 Task: Add Garden Of Life Organic Vanilla Cookie Flavor Creamy Protein With Oatmilk Powder to the cart.
Action: Mouse moved to (333, 154)
Screenshot: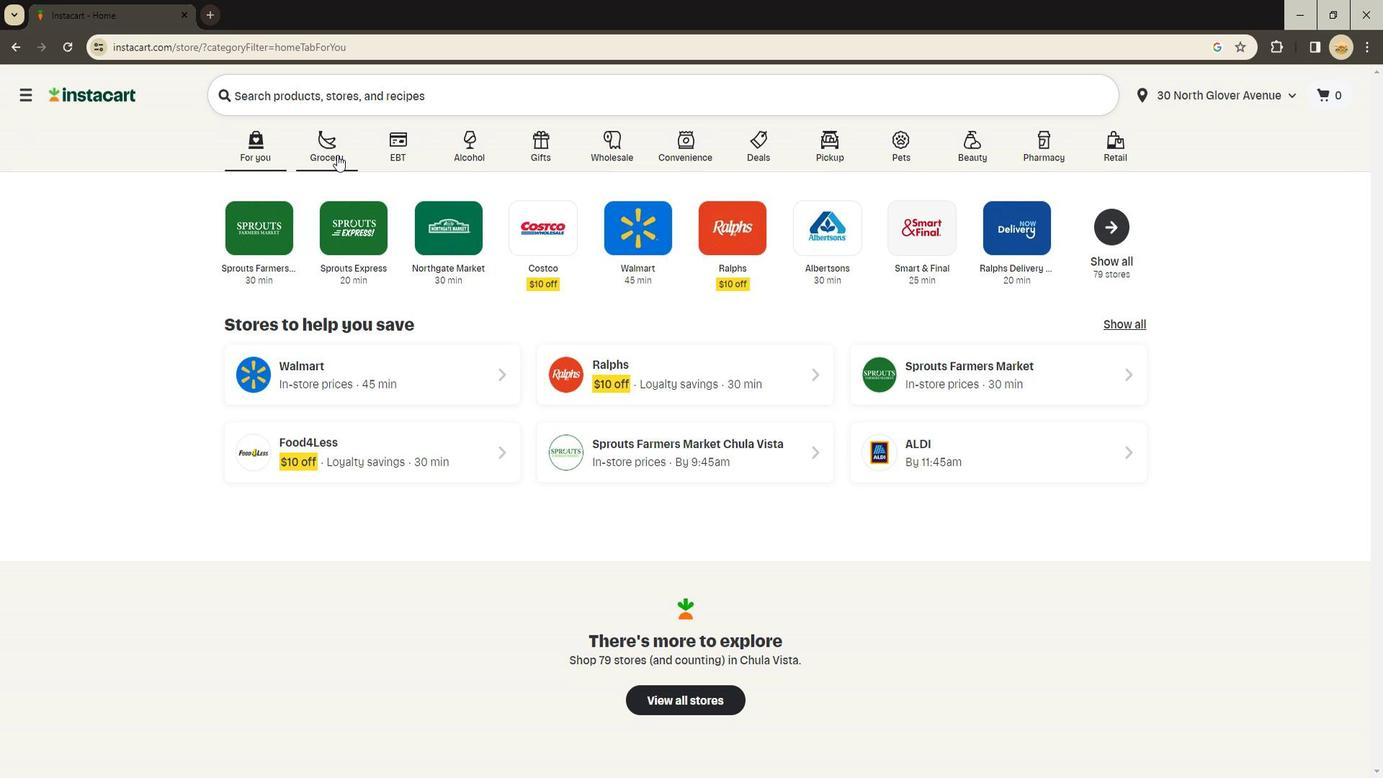 
Action: Mouse pressed left at (333, 154)
Screenshot: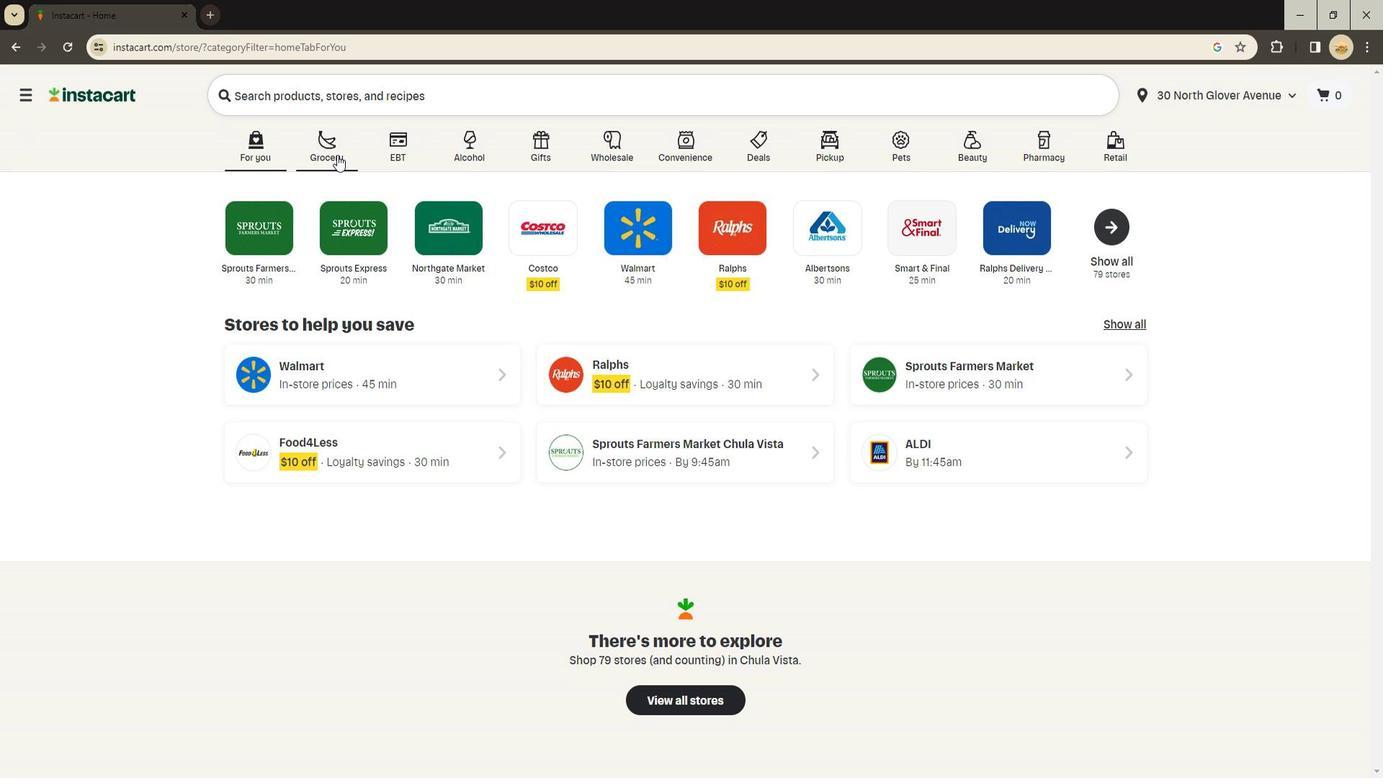 
Action: Mouse moved to (357, 415)
Screenshot: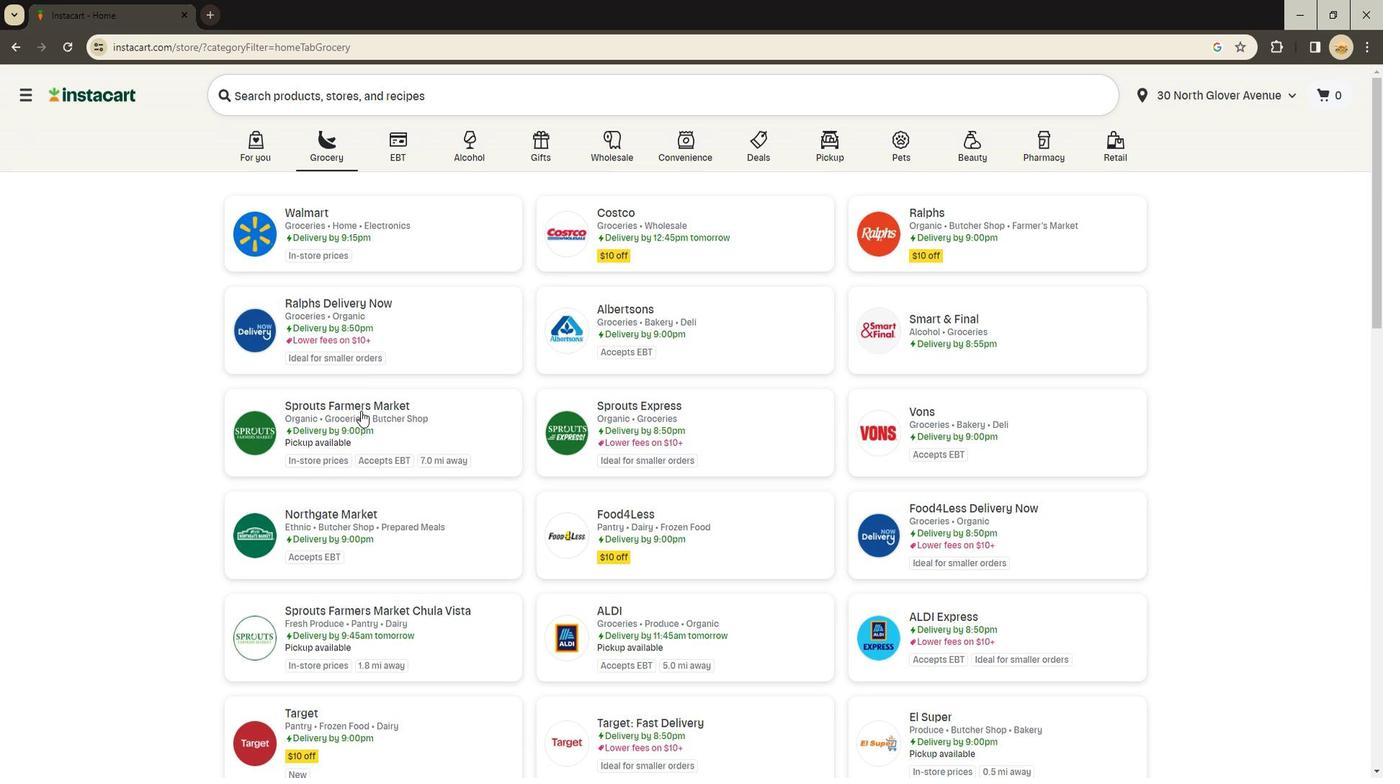 
Action: Mouse pressed left at (357, 415)
Screenshot: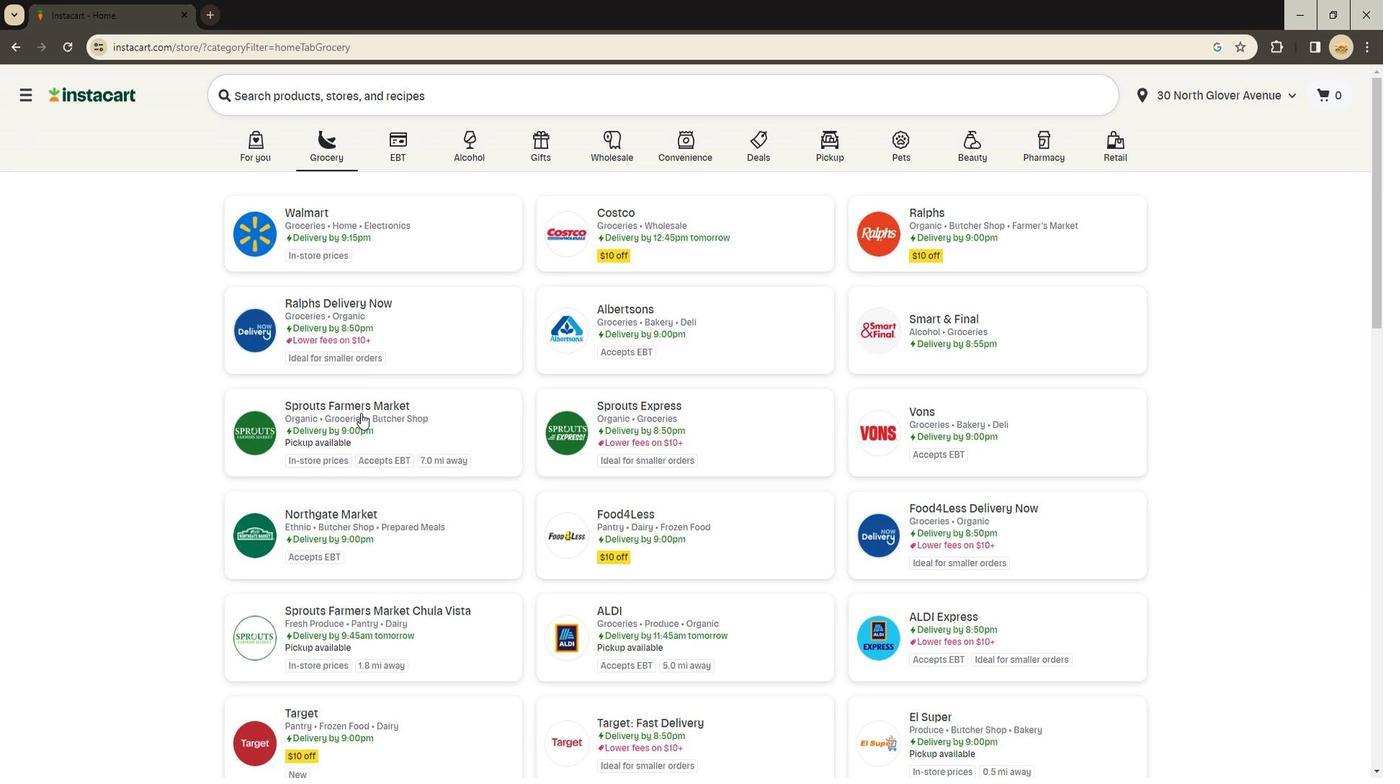 
Action: Mouse moved to (127, 482)
Screenshot: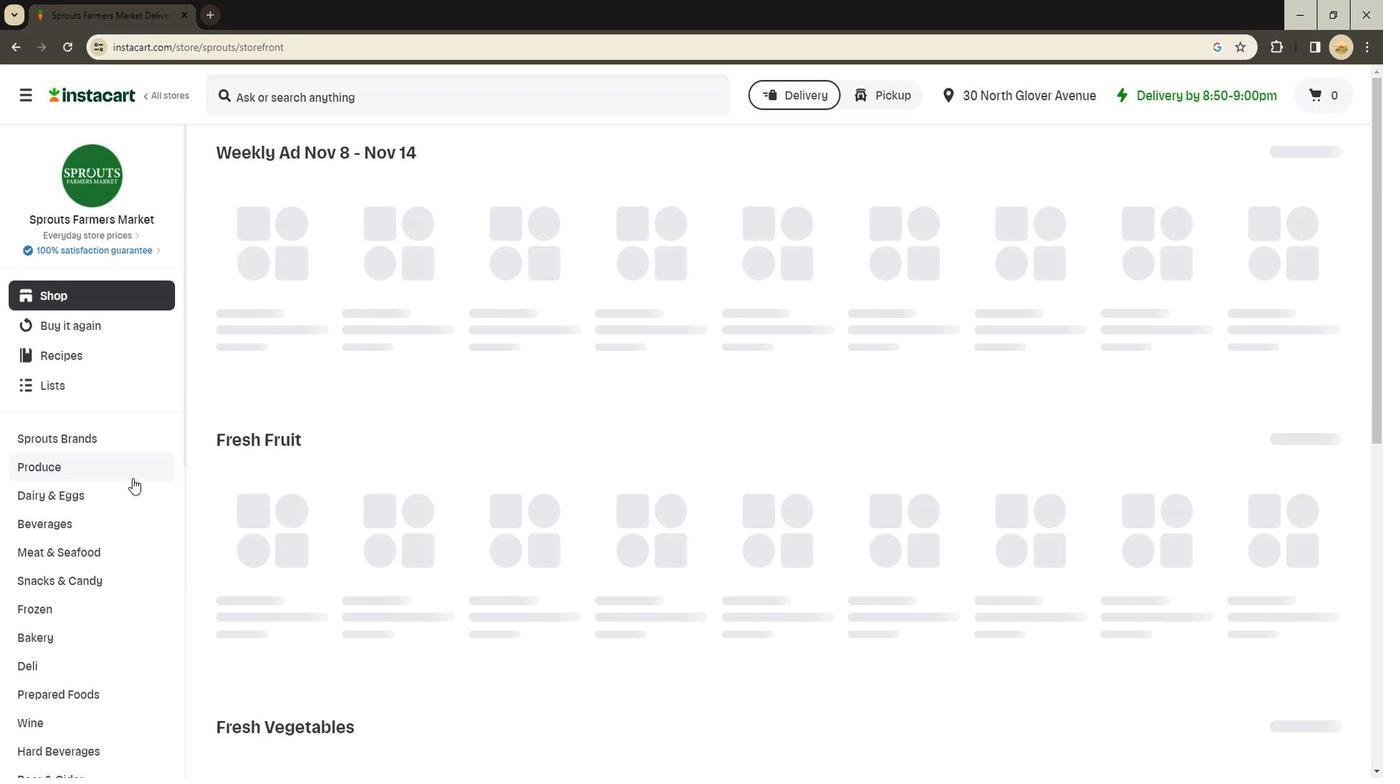 
Action: Mouse scrolled (127, 482) with delta (0, 0)
Screenshot: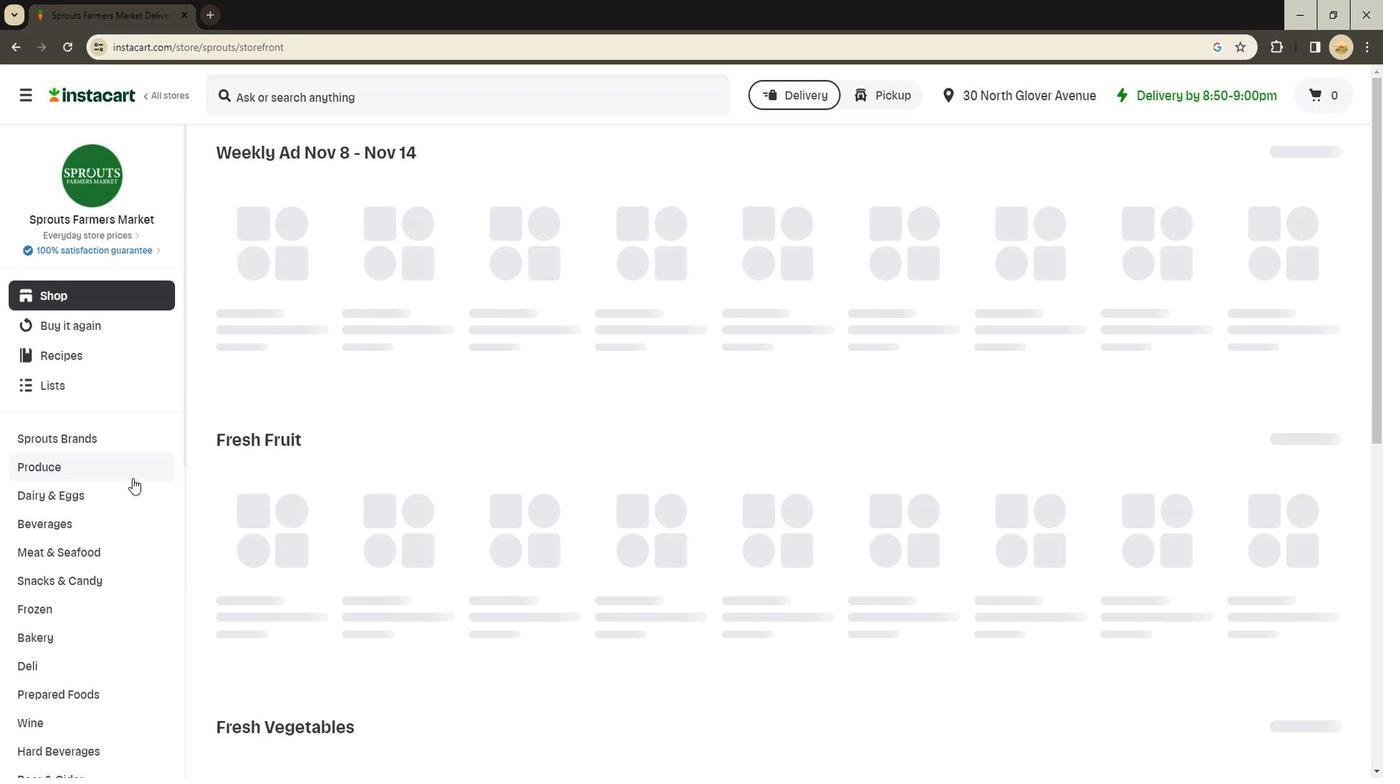 
Action: Mouse moved to (121, 489)
Screenshot: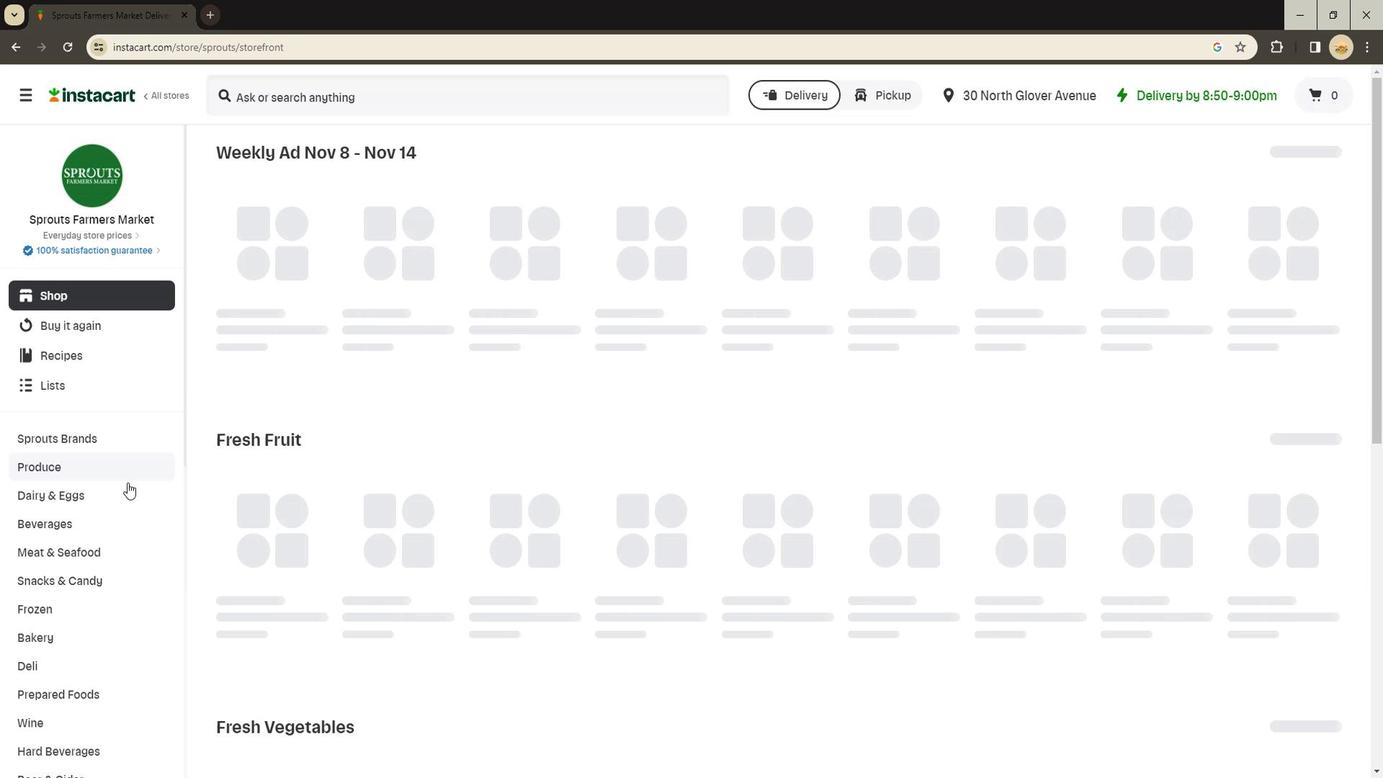 
Action: Mouse scrolled (121, 488) with delta (0, 0)
Screenshot: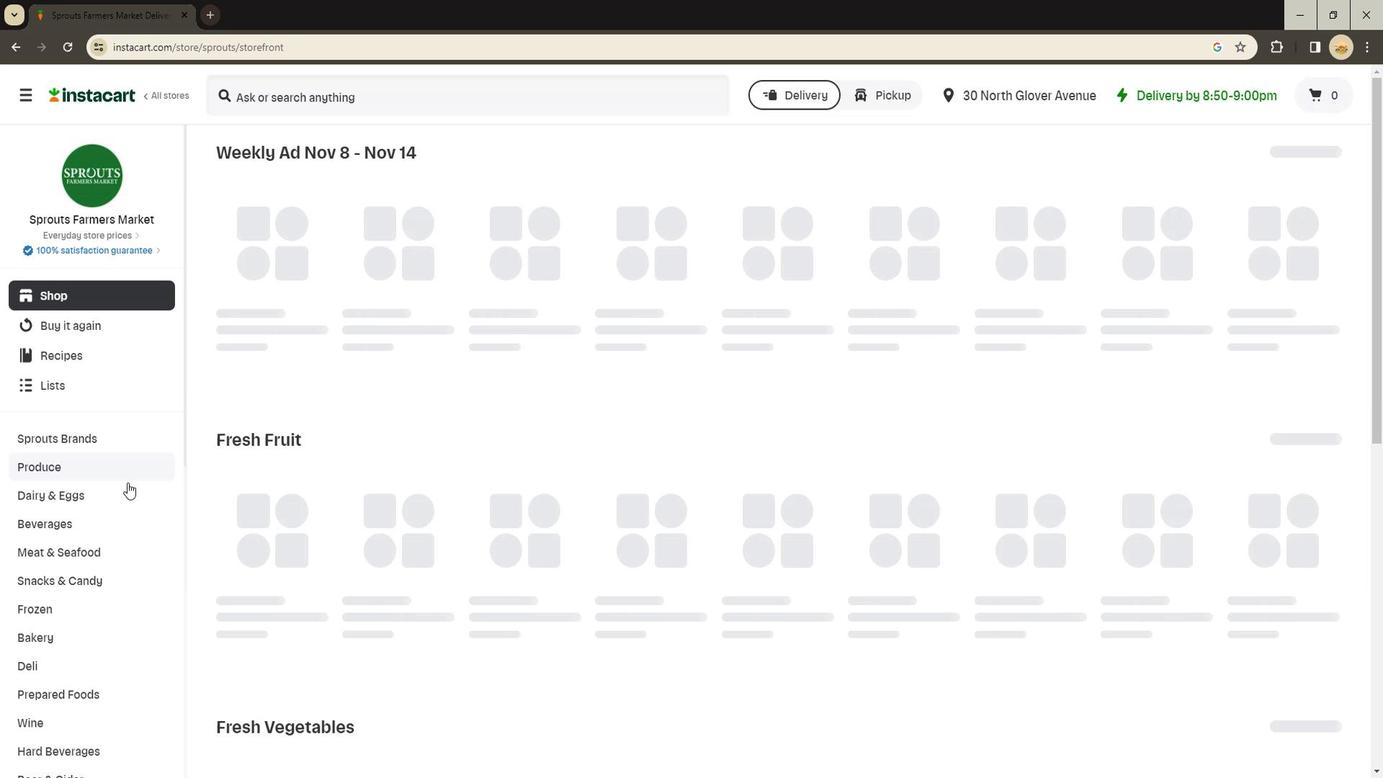 
Action: Mouse moved to (121, 490)
Screenshot: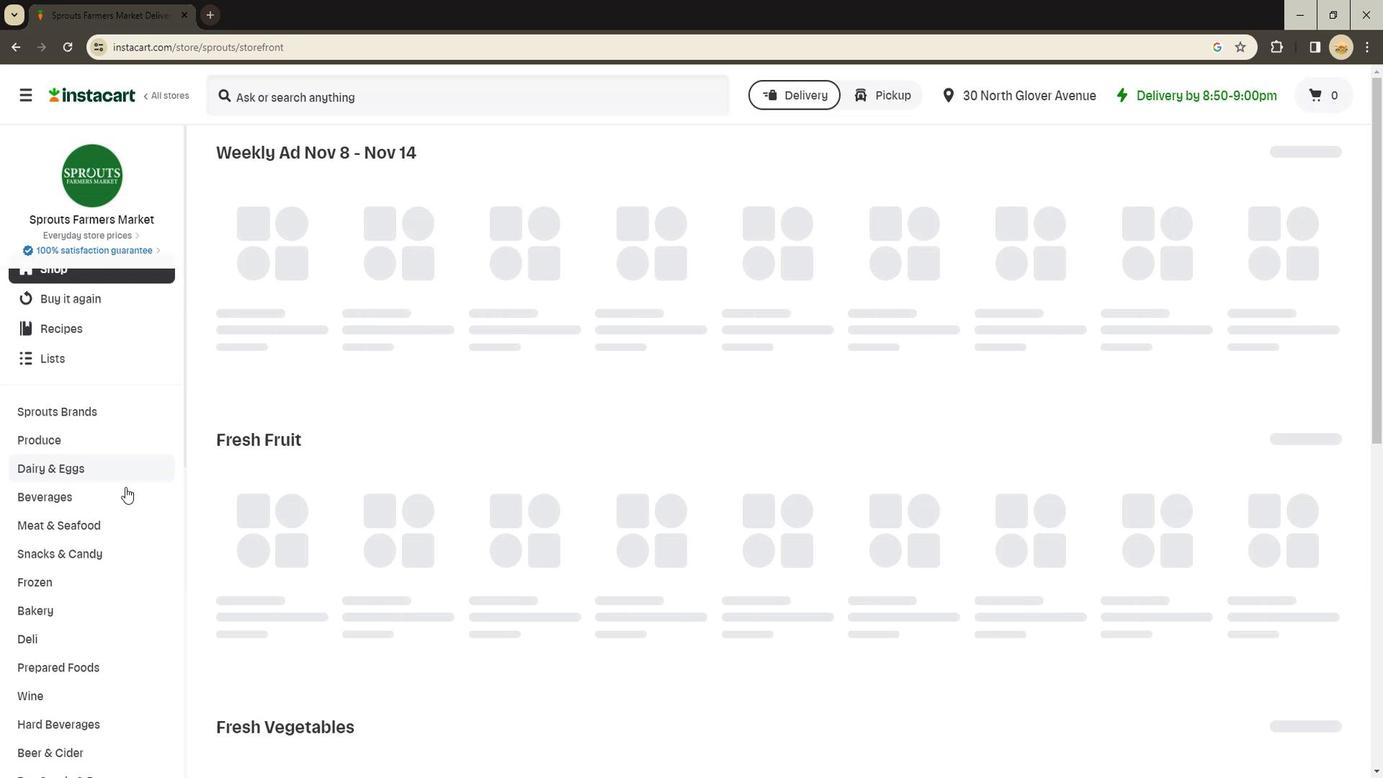 
Action: Mouse scrolled (121, 489) with delta (0, 0)
Screenshot: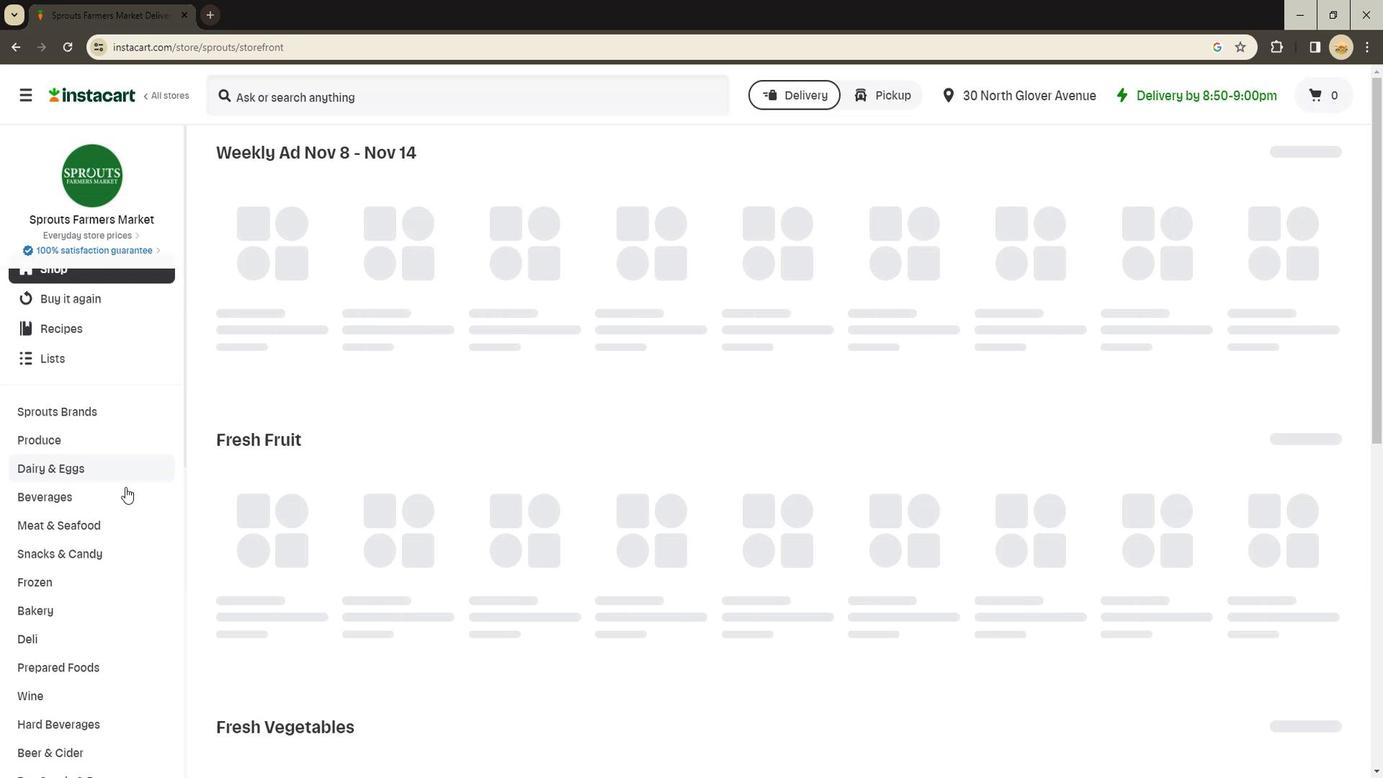 
Action: Mouse scrolled (121, 489) with delta (0, 0)
Screenshot: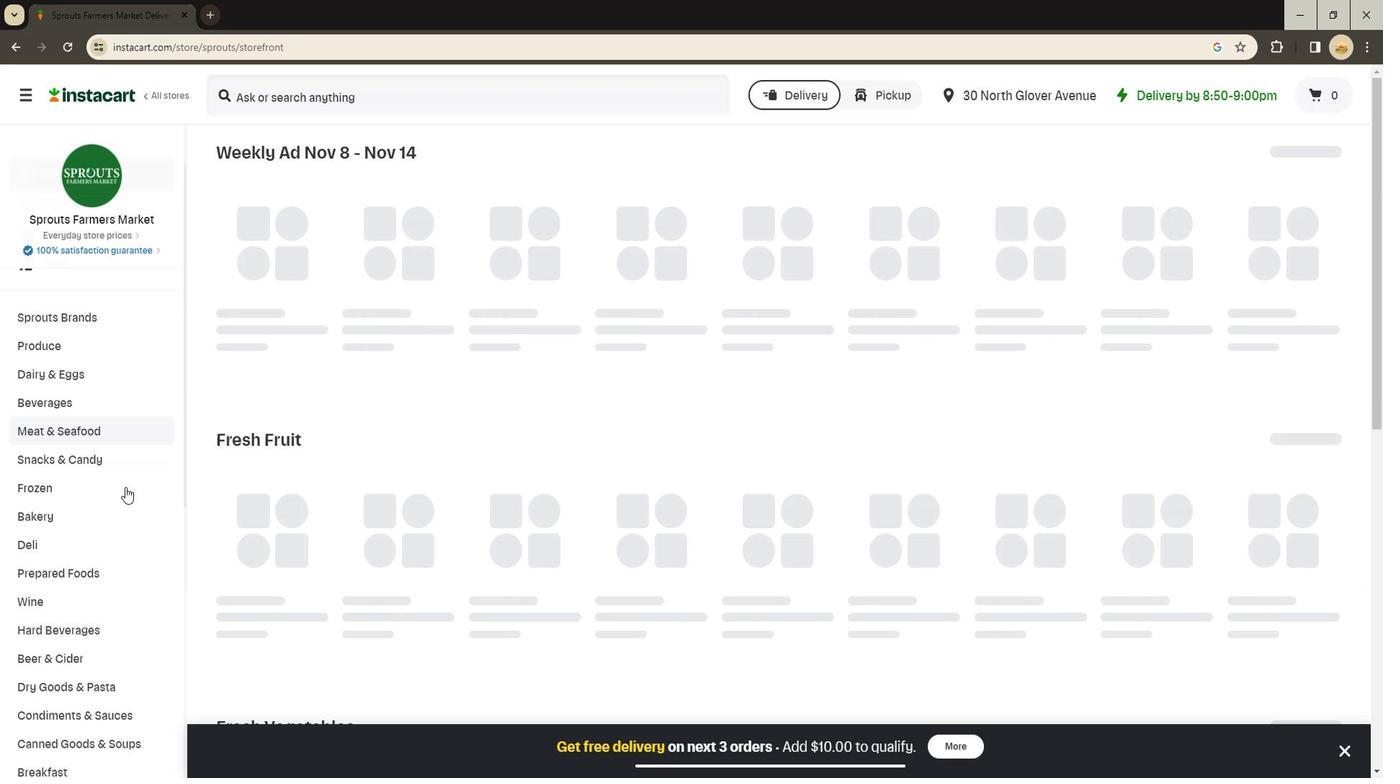 
Action: Mouse scrolled (121, 489) with delta (0, 0)
Screenshot: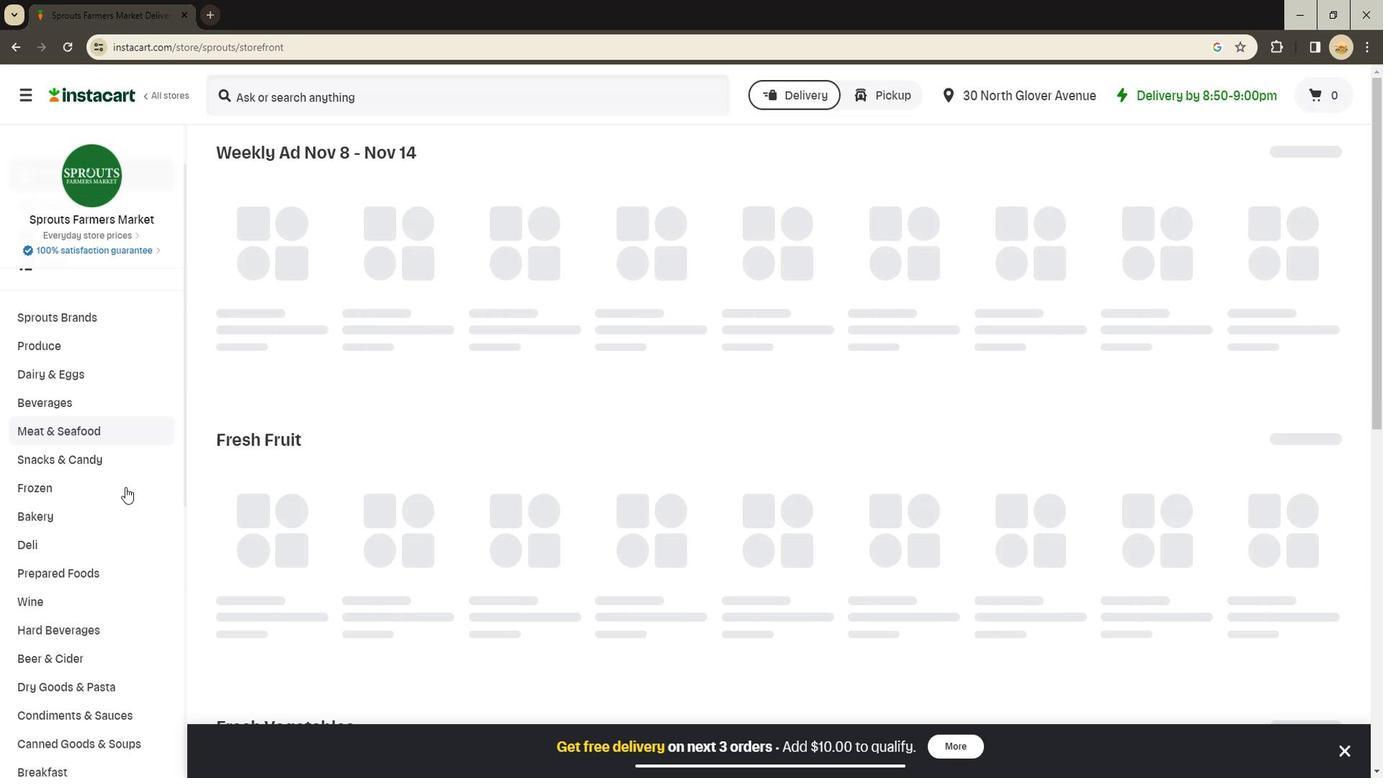 
Action: Mouse scrolled (121, 489) with delta (0, 0)
Screenshot: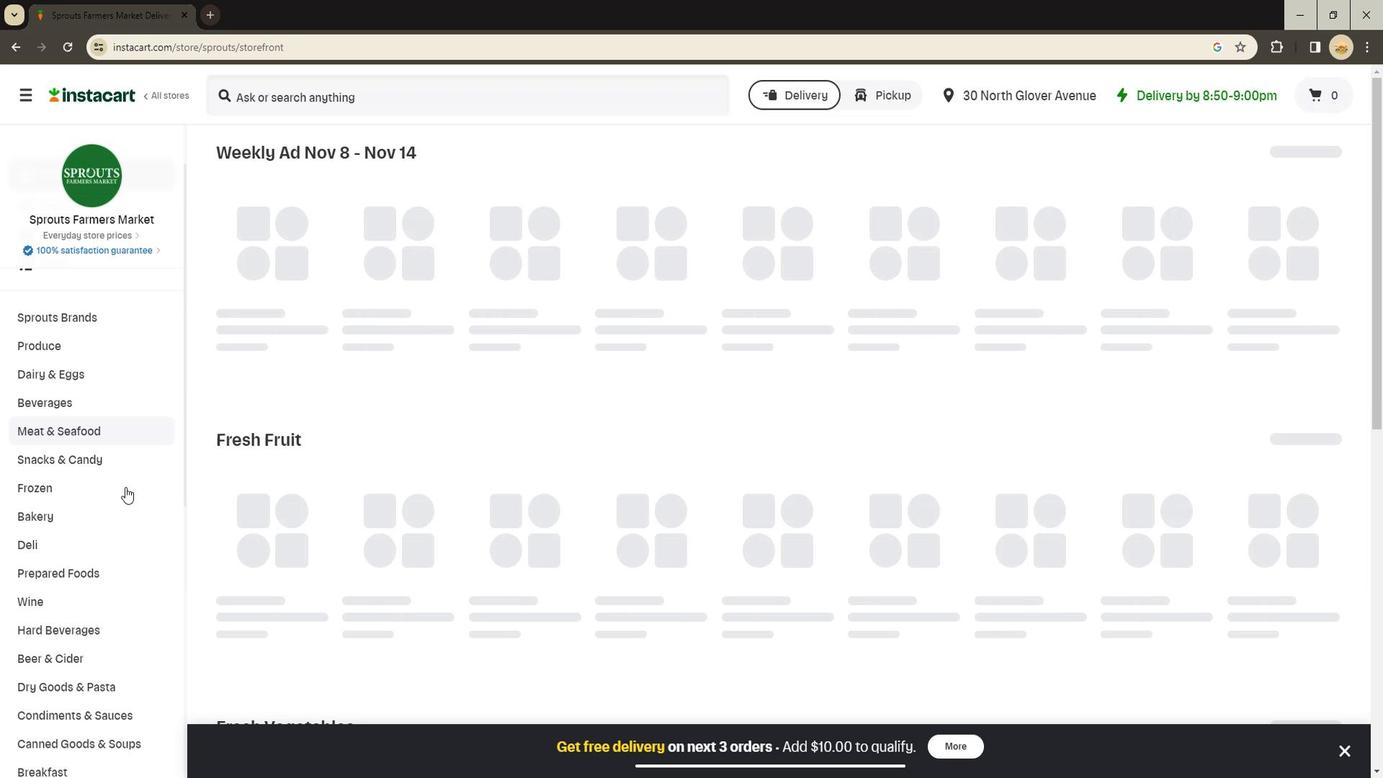 
Action: Mouse moved to (61, 568)
Screenshot: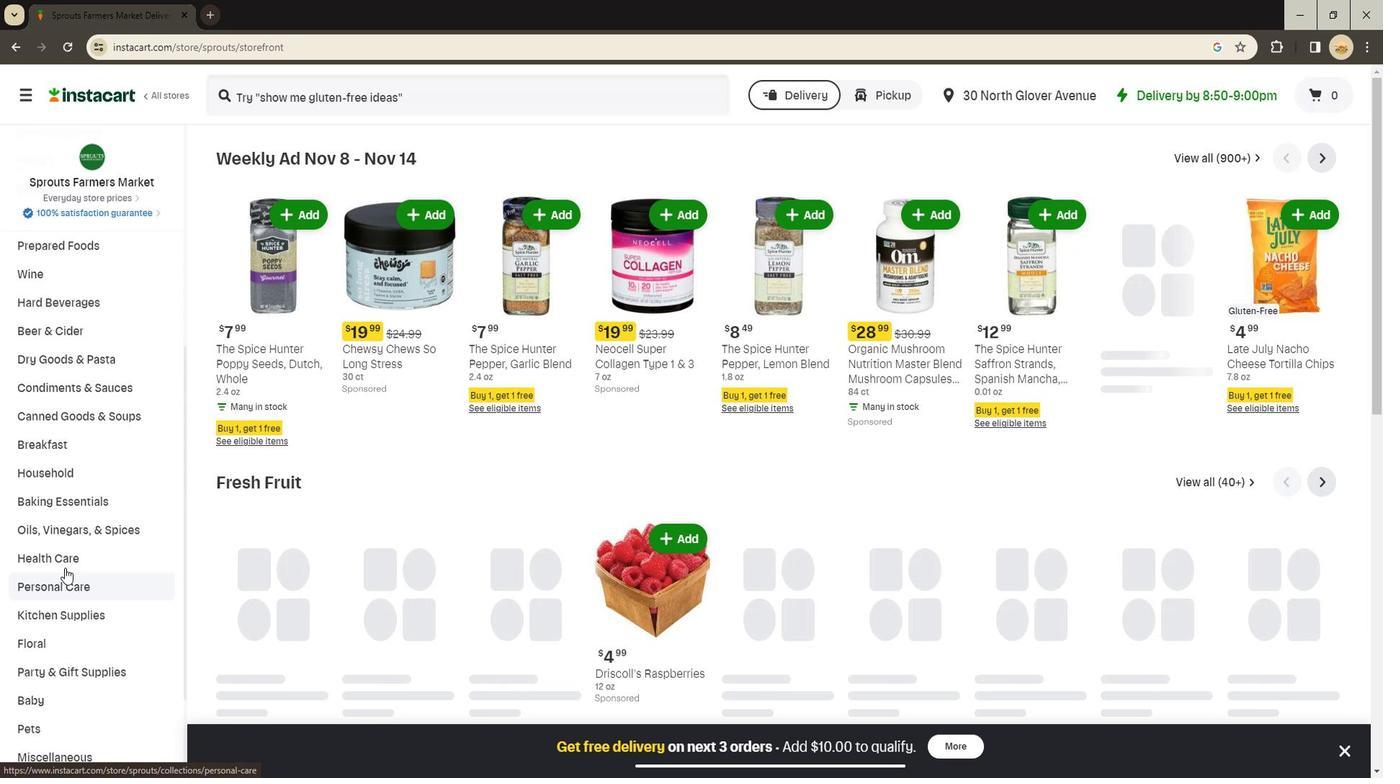 
Action: Mouse pressed left at (61, 568)
Screenshot: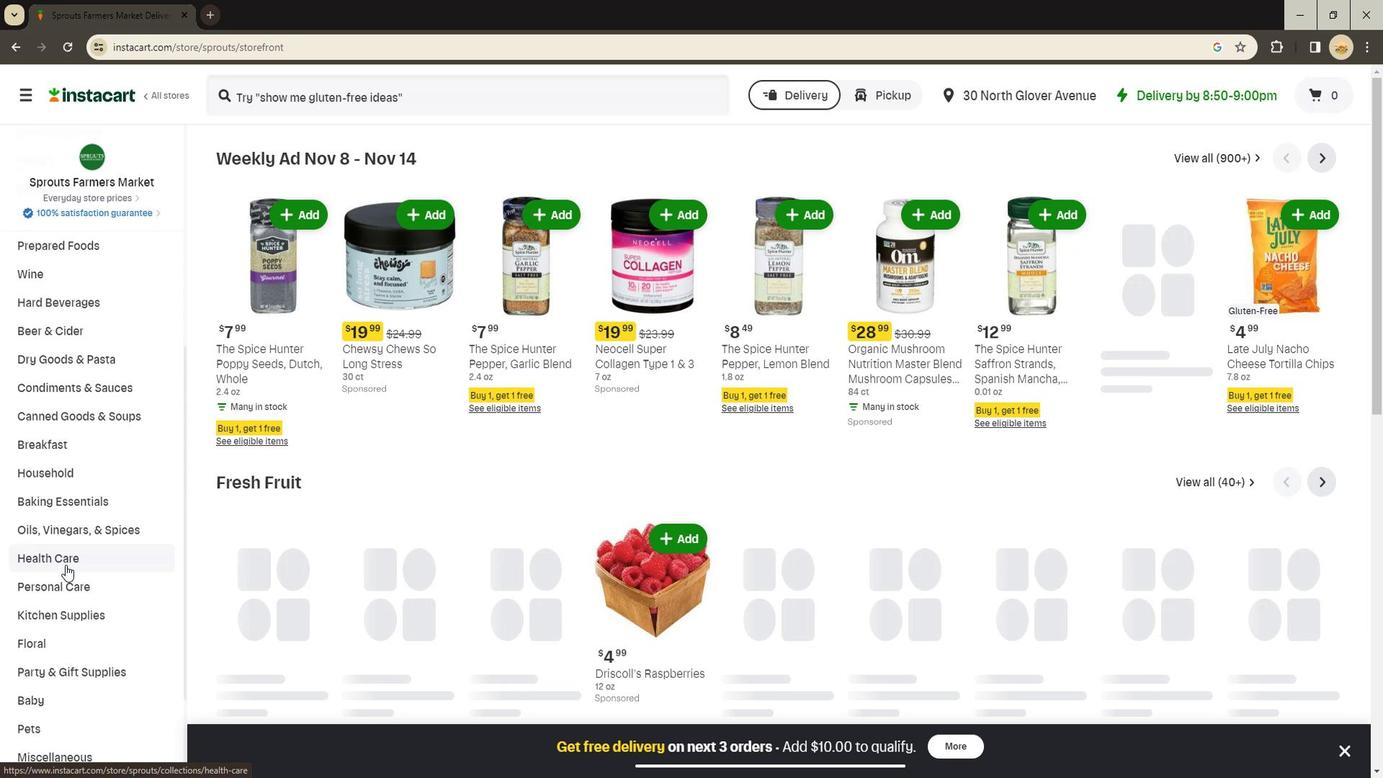 
Action: Mouse moved to (1047, 197)
Screenshot: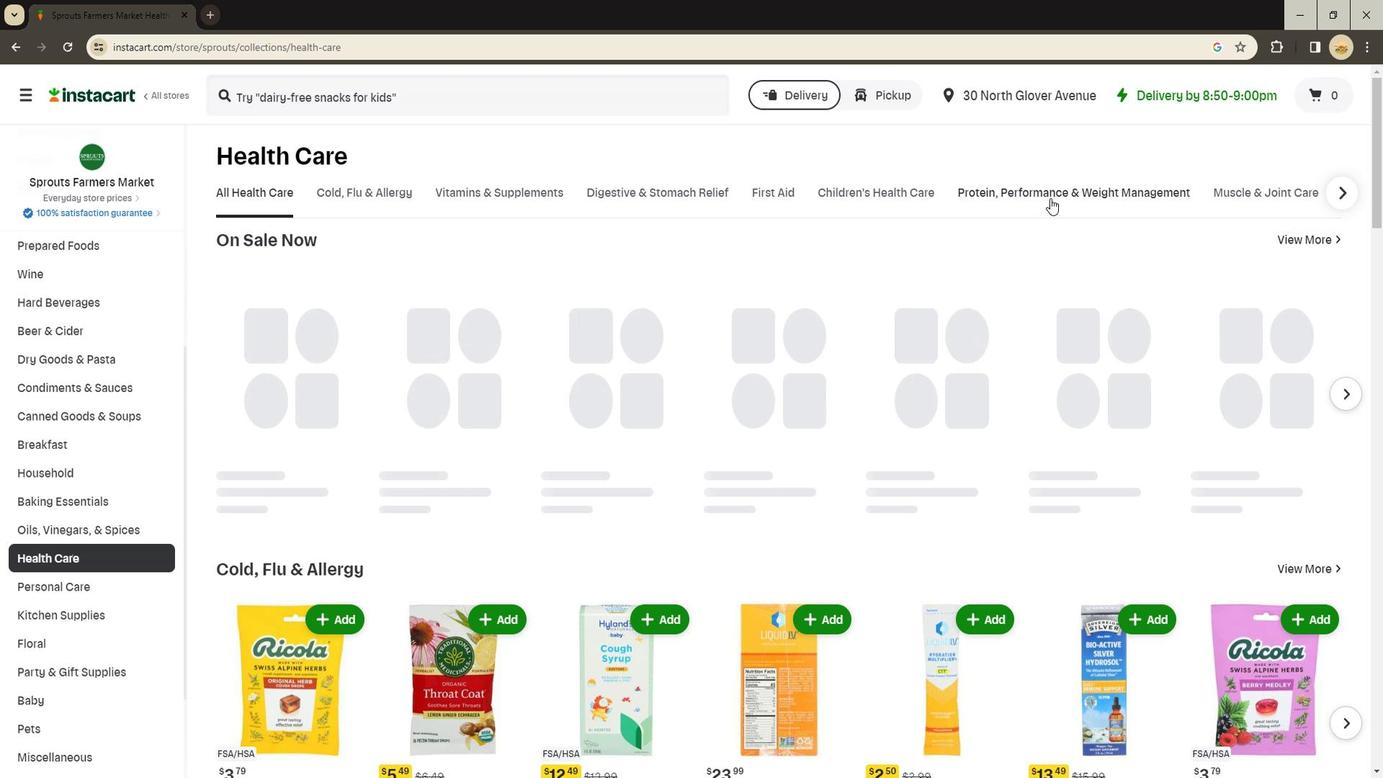 
Action: Mouse pressed left at (1047, 197)
Screenshot: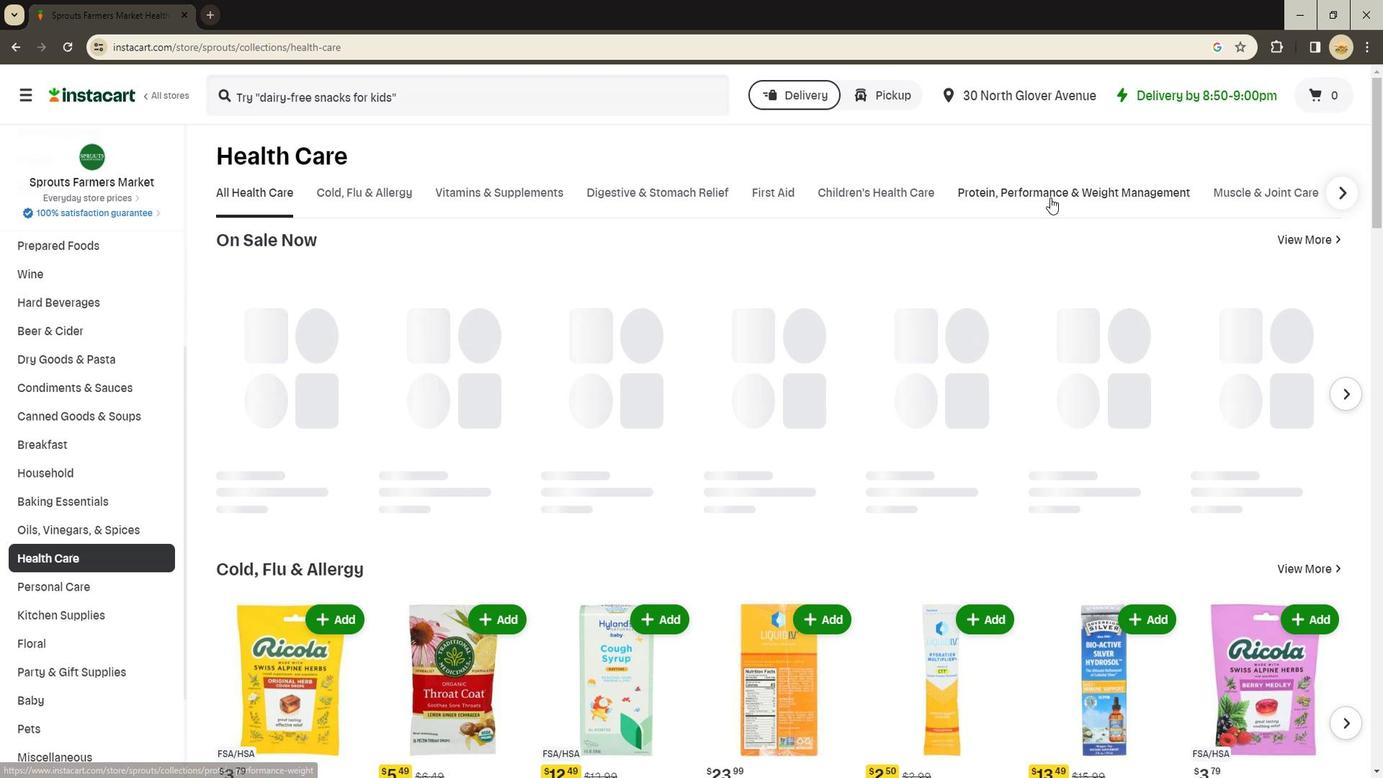 
Action: Mouse moved to (381, 246)
Screenshot: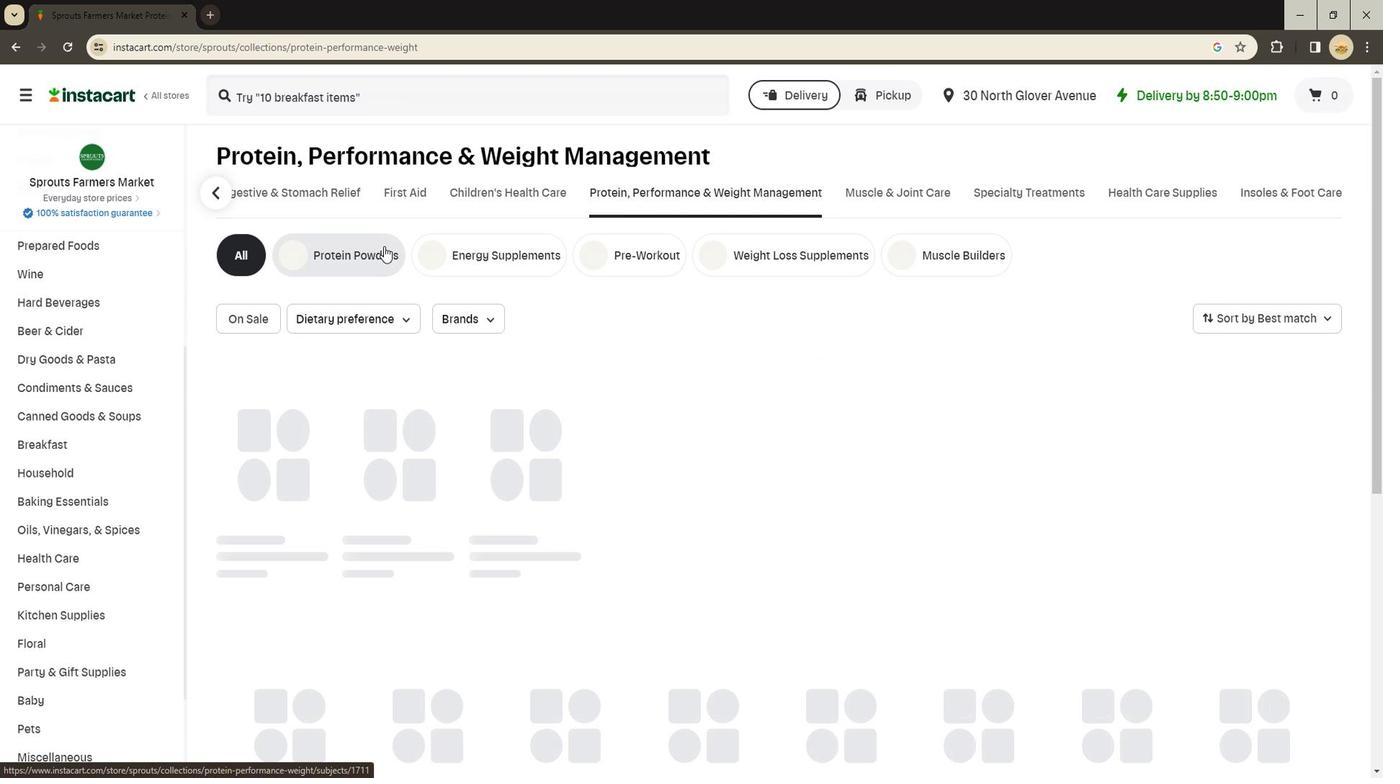 
Action: Mouse pressed left at (381, 246)
Screenshot: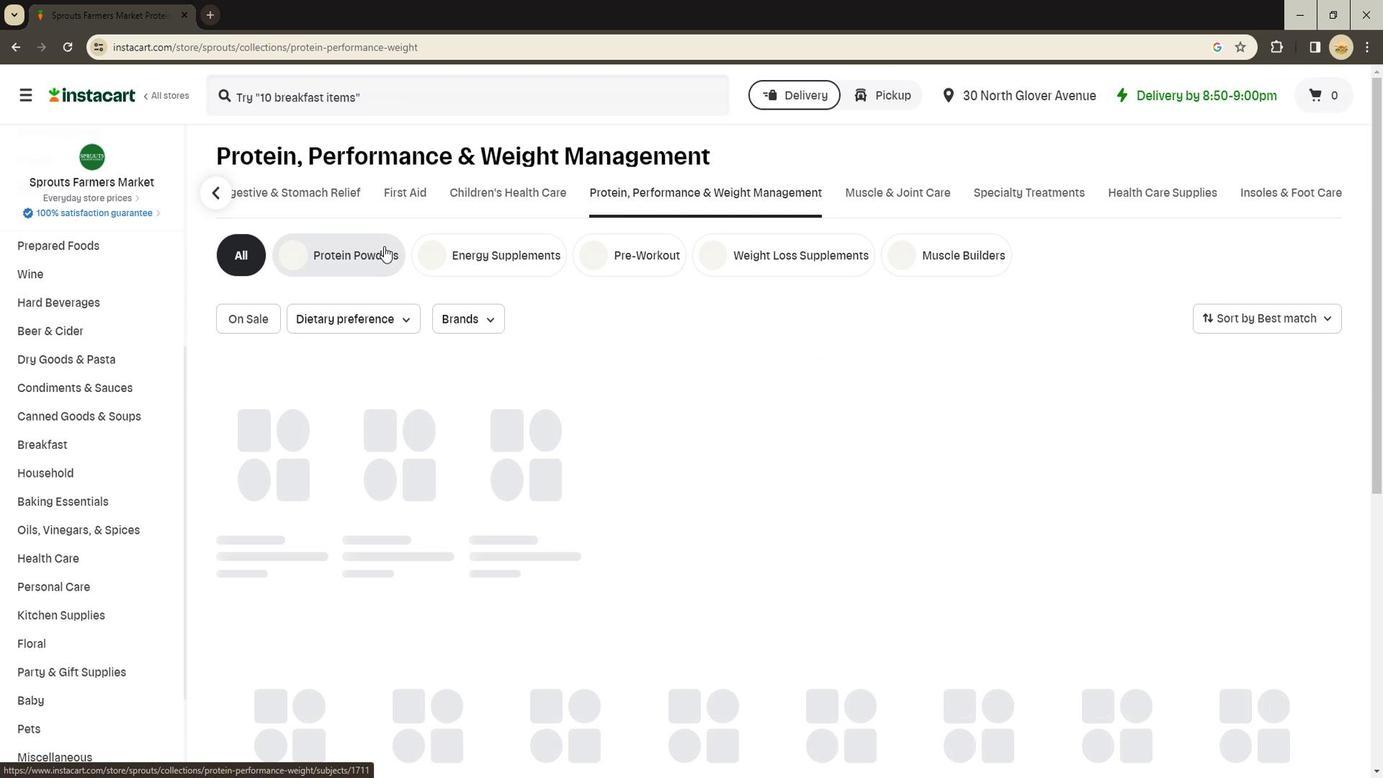 
Action: Mouse moved to (495, 105)
Screenshot: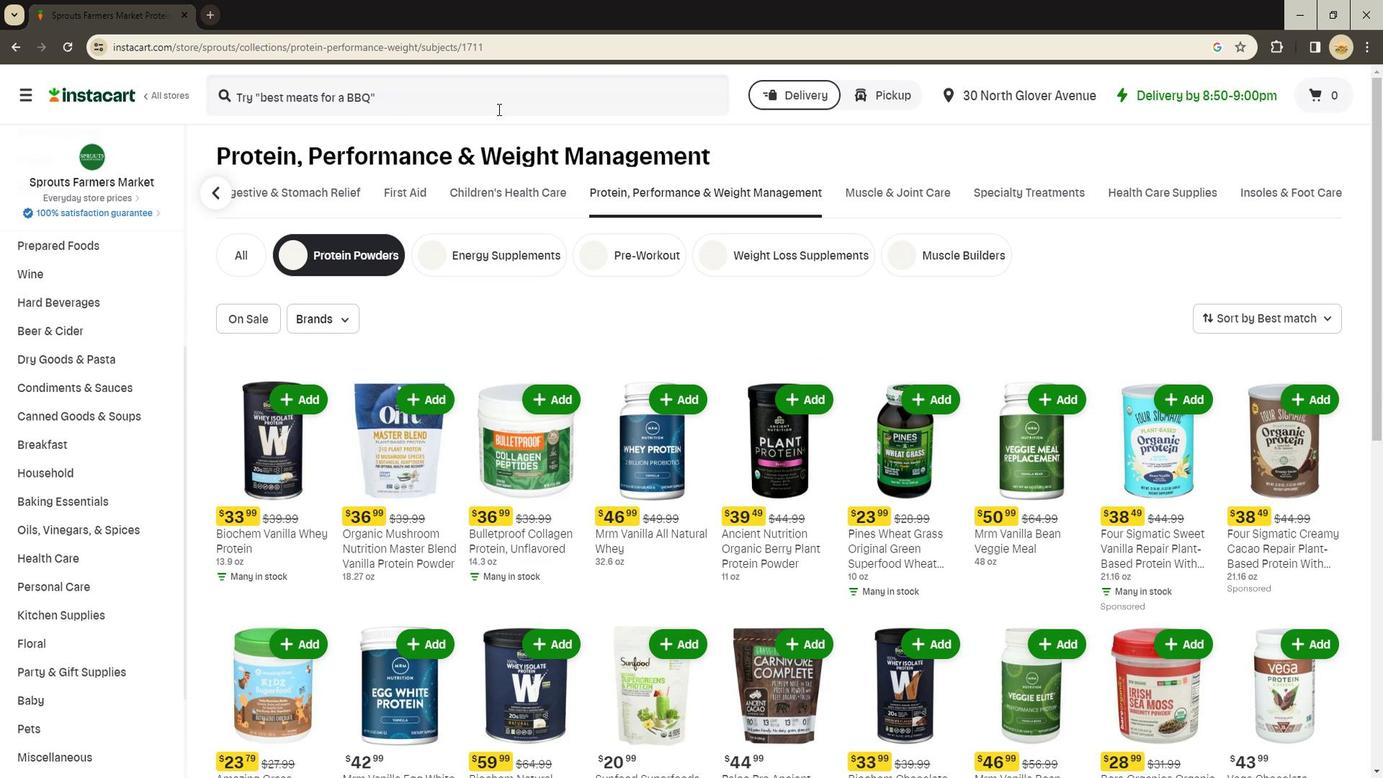 
Action: Mouse pressed left at (495, 105)
Screenshot: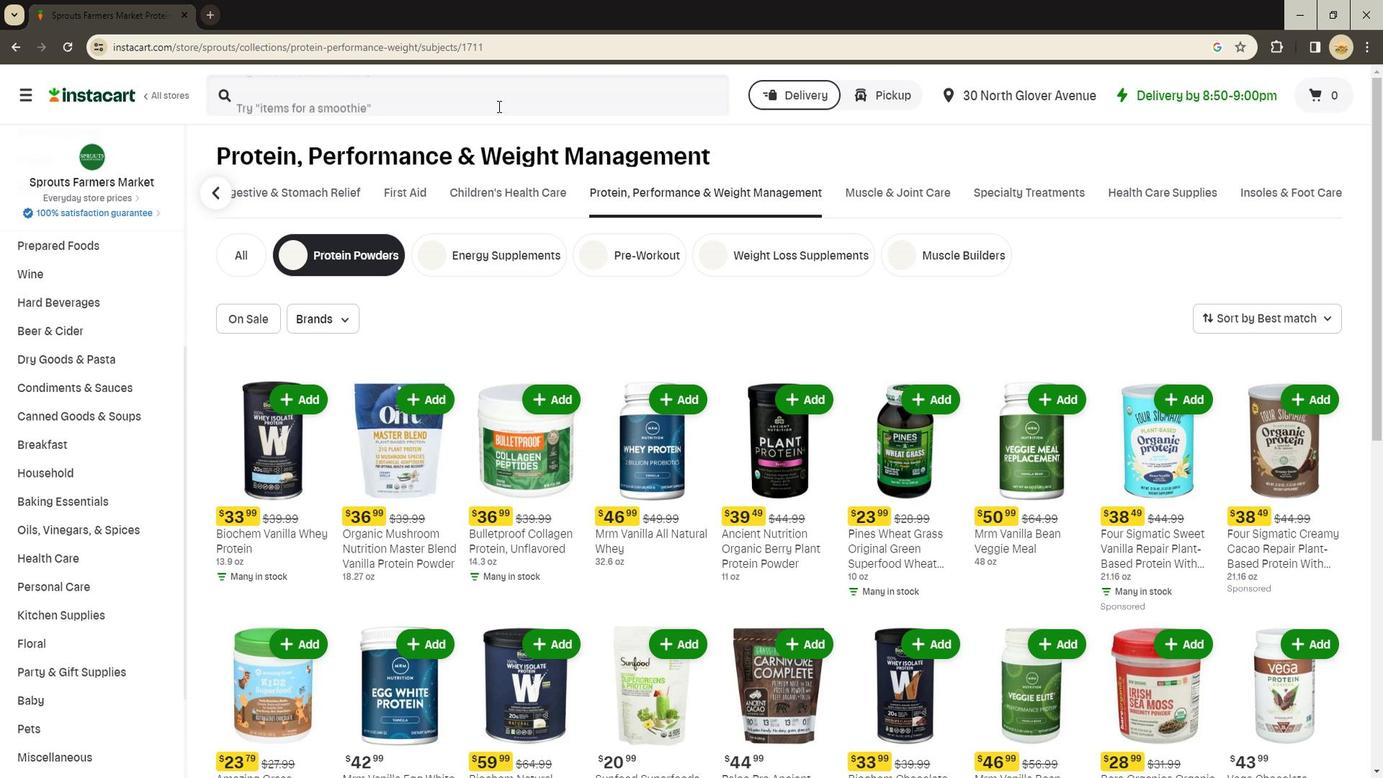 
Action: Key pressed <Key.shift><Key.shift><Key.shift><Key.shift><Key.shift><Key.shift><Key.shift><Key.shift><Key.shift><Key.shift>Garden<Key.space><Key.shift><Key.shift><Key.shift><Key.shift><Key.shift><Key.shift><Key.shift><Key.shift><Key.shift>Of<Key.space><Key.shift>Life<Key.space><Key.shift>Organic<Key.space><Key.shift><Key.shift><Key.shift><Key.shift><Key.shift><Key.shift><Key.shift><Key.shift><Key.shift><Key.shift><Key.shift><Key.shift><Key.shift><Key.shift><Key.shift><Key.shift><Key.shift><Key.shift><Key.shift><Key.shift><Key.shift>Vanilla<Key.space><Key.shift>Cookie<Key.space><Key.shift><Key.shift>Flavor<Key.space><Key.shift><Key.shift><Key.shift><Key.shift>Creamy<Key.space><Key.shift>Protein<Key.space><Key.shift>With<Key.space><Key.shift>Oatmilk<Key.space><Key.shift>Pwder<Key.space><Key.enter>
Screenshot: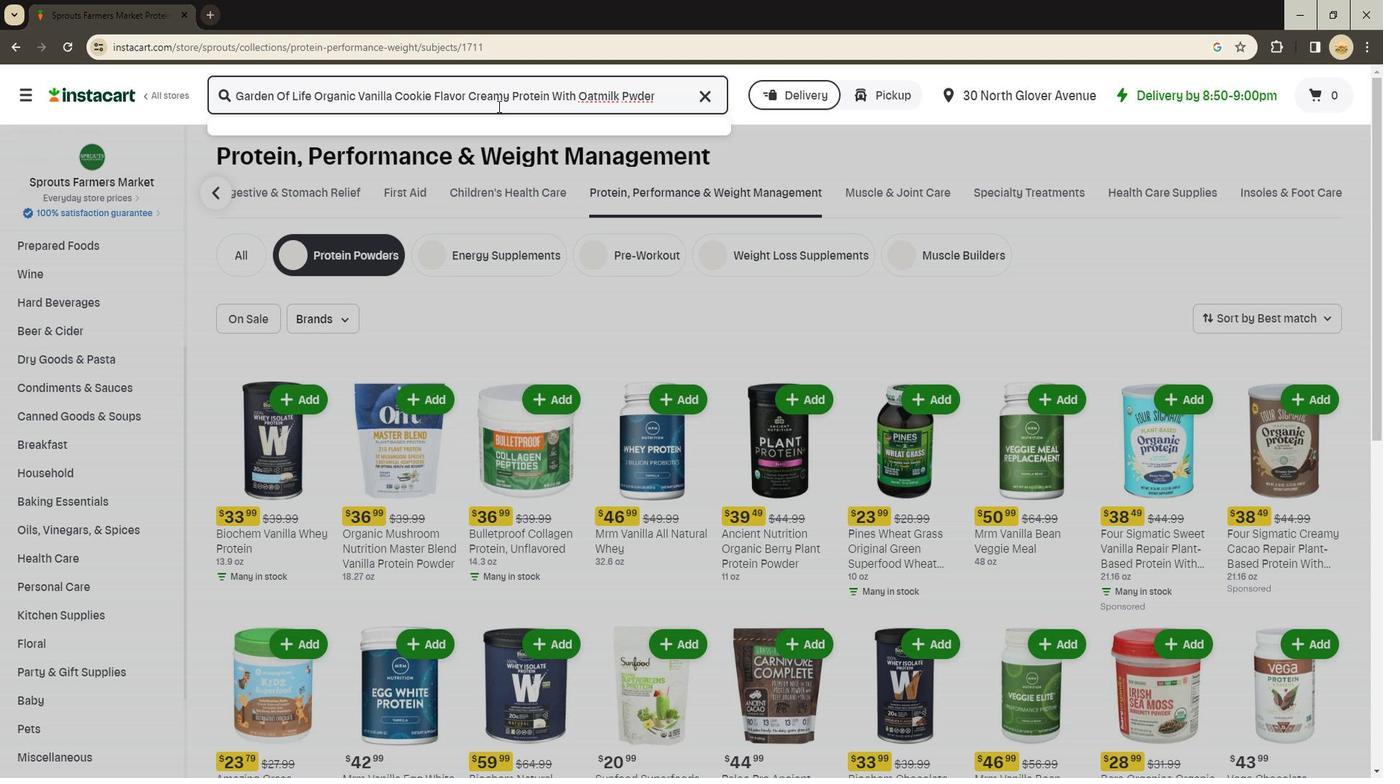 
Action: Mouse moved to (385, 219)
Screenshot: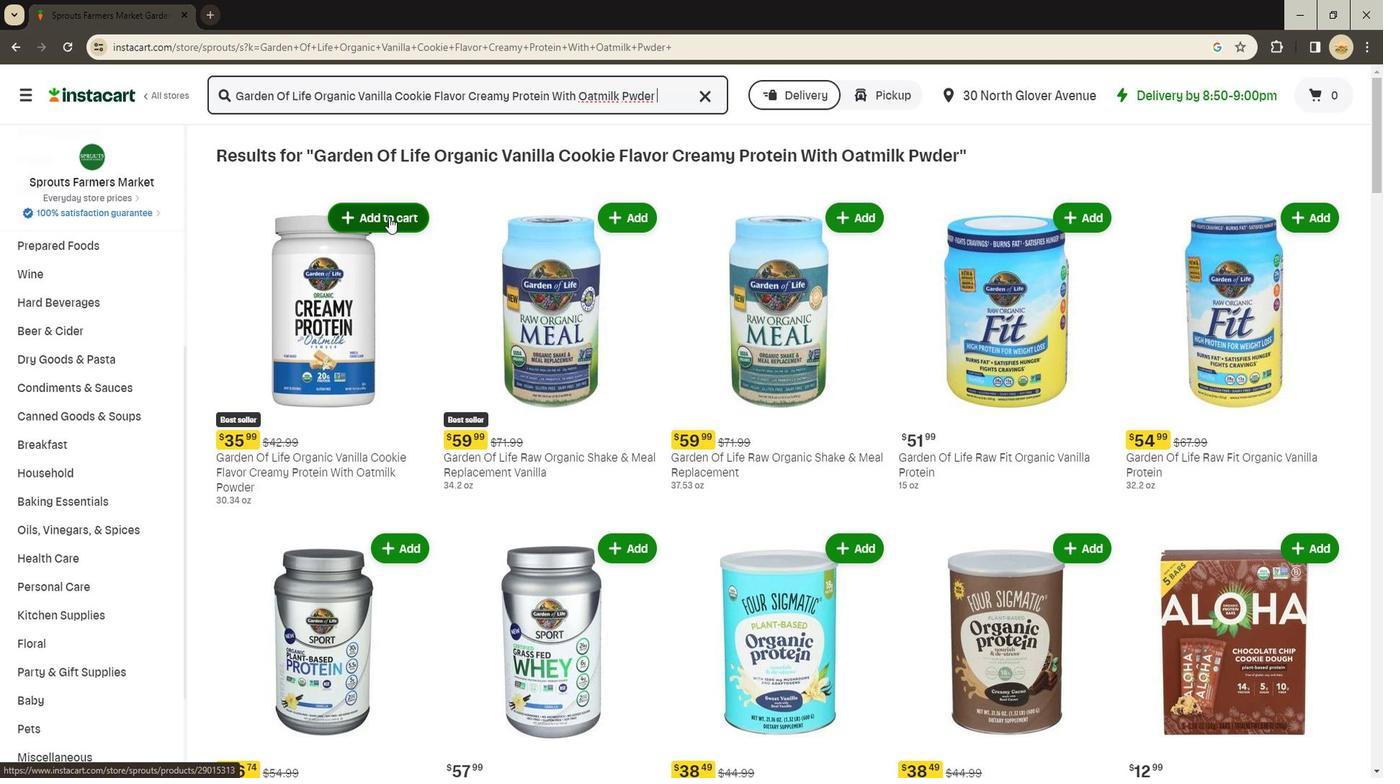 
Action: Mouse pressed left at (385, 219)
Screenshot: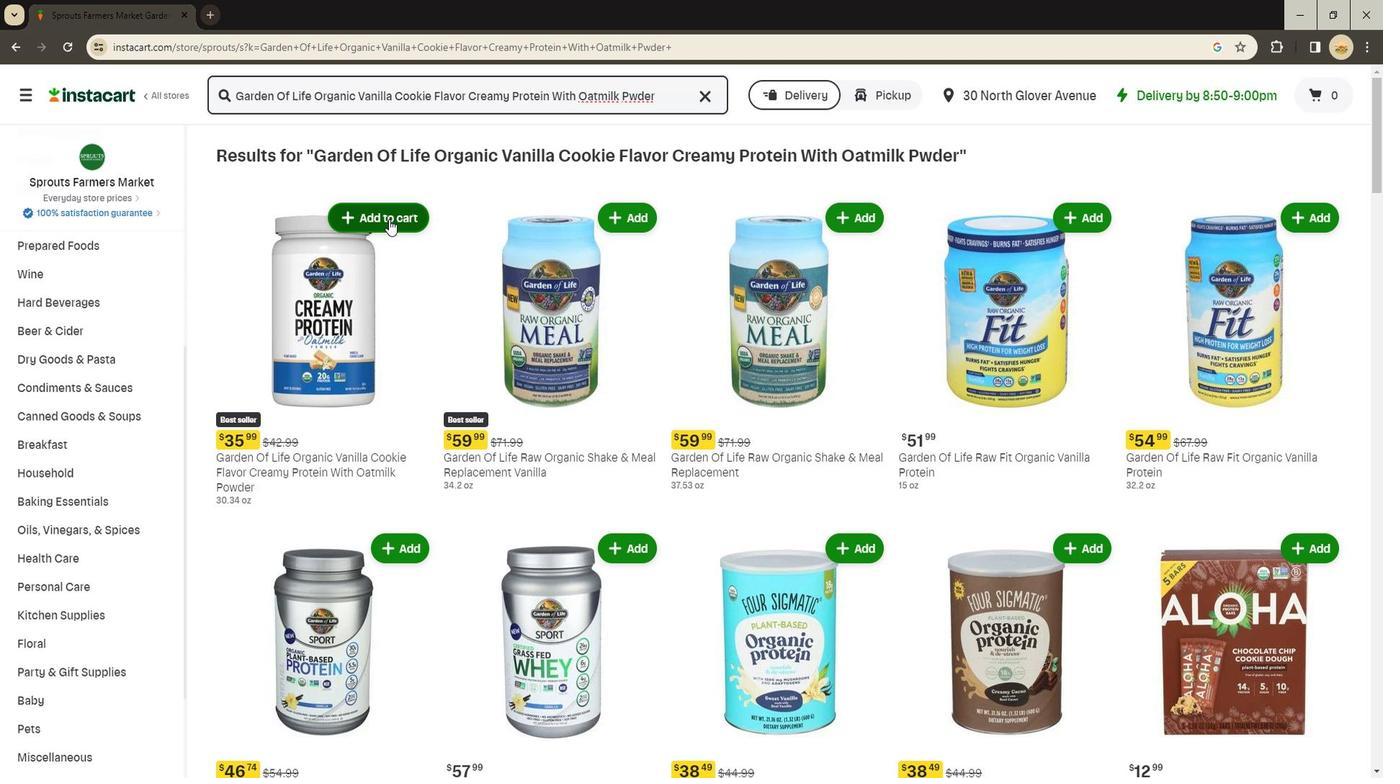 
Action: Mouse moved to (384, 286)
Screenshot: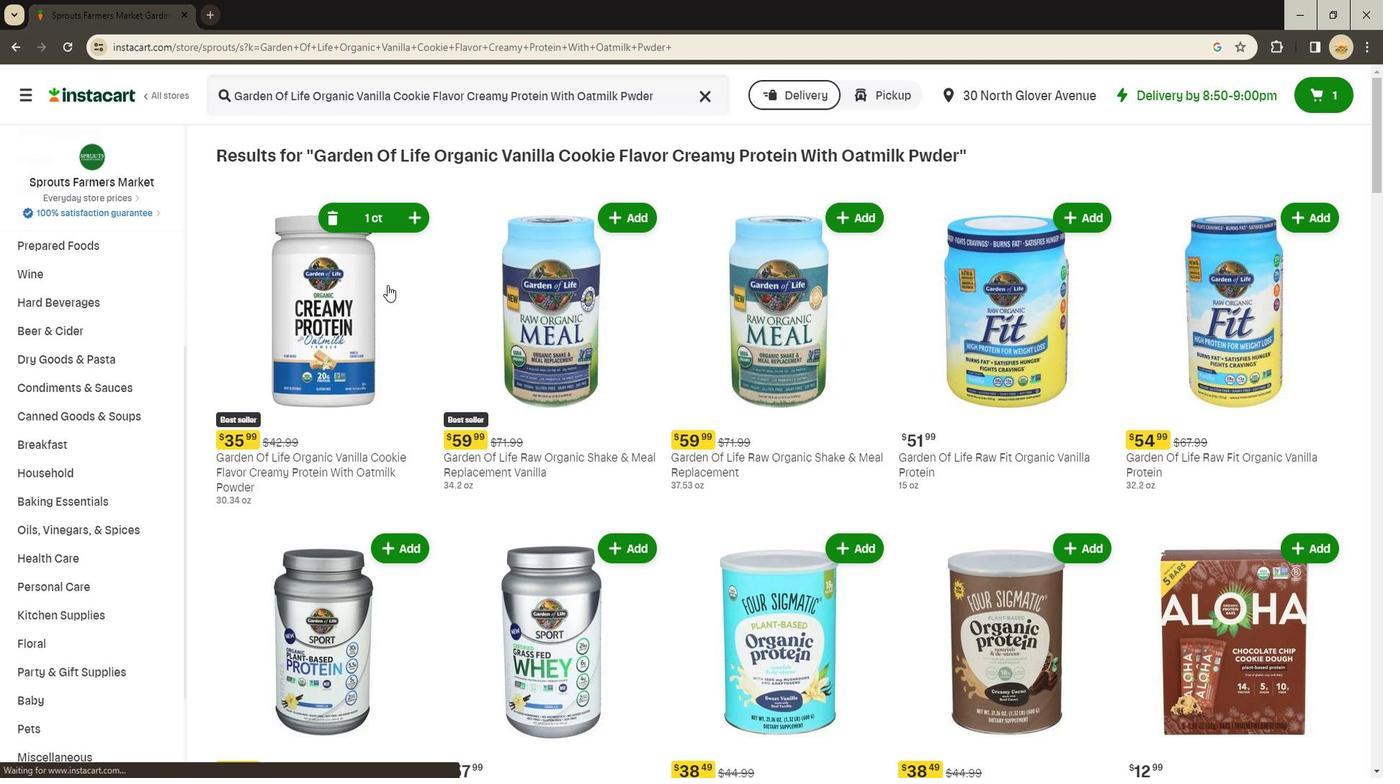 
